 Task: Sign out from your current profile.
Action: Mouse moved to (932, 28)
Screenshot: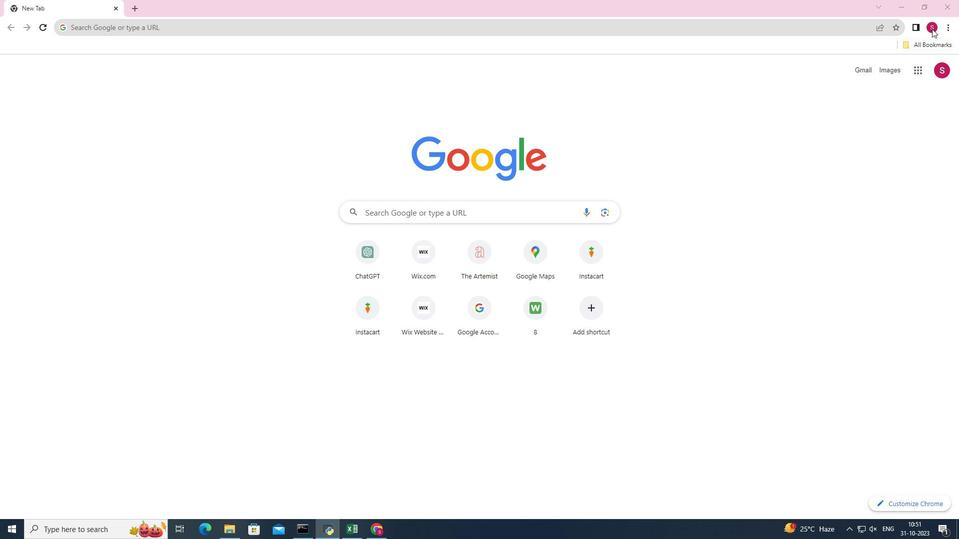 
Action: Mouse pressed left at (932, 28)
Screenshot: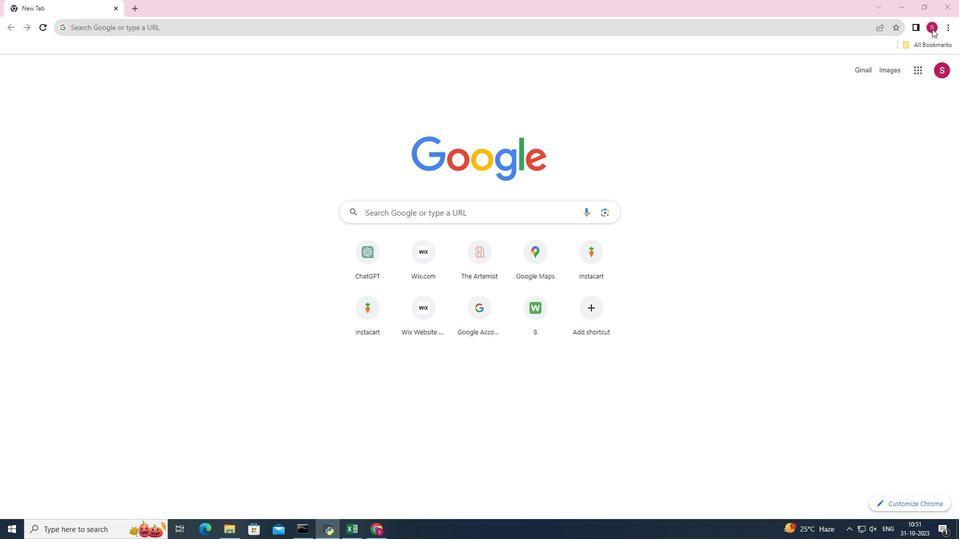 
Action: Mouse moved to (836, 228)
Screenshot: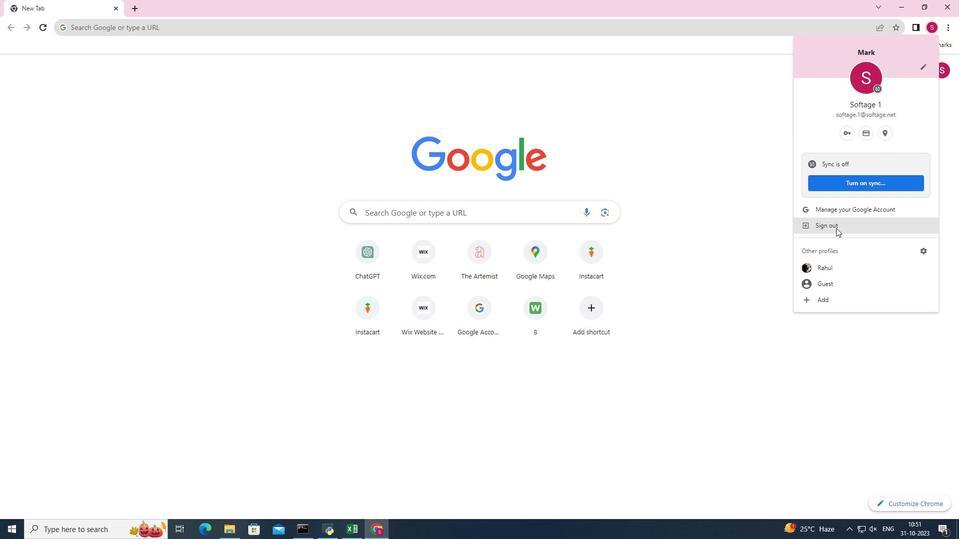 
Action: Mouse pressed left at (836, 228)
Screenshot: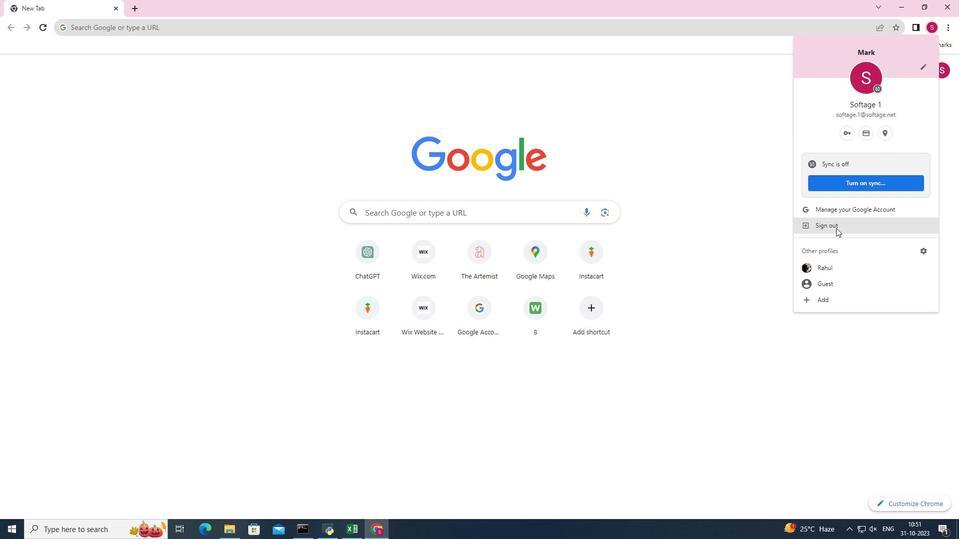 
Action: Mouse pressed left at (836, 228)
Screenshot: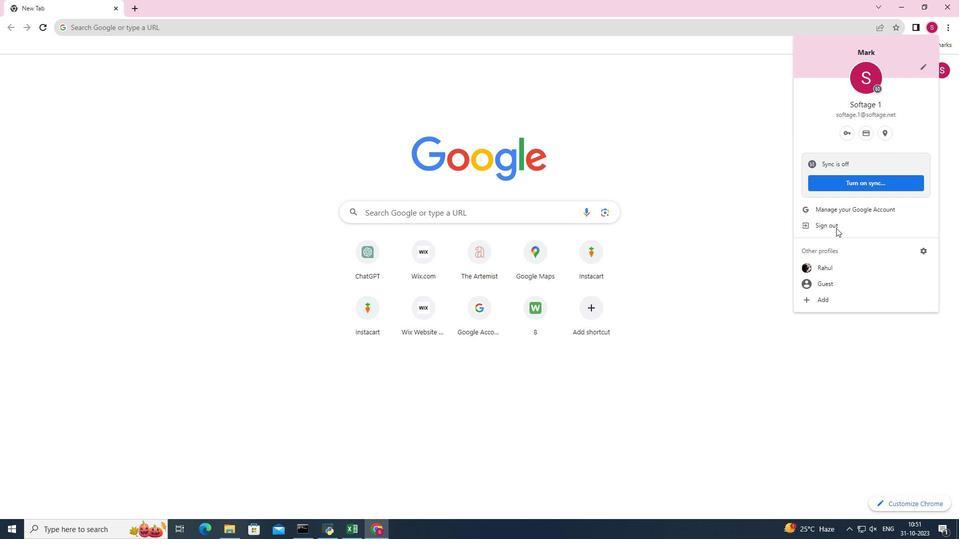 
Action: Mouse moved to (649, 212)
Screenshot: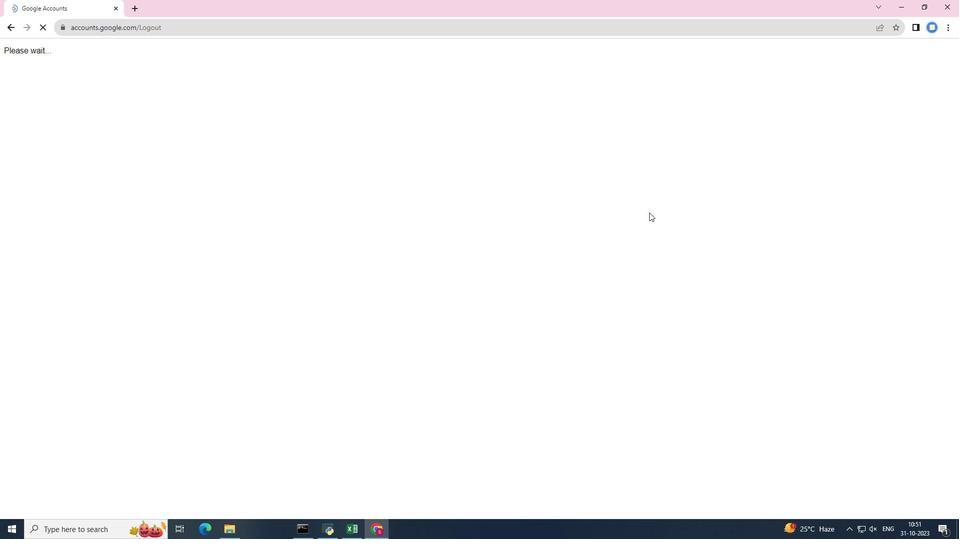 
